 Task: In the  document Aubrey.odtMake this file  'available offline' Add shortcut to Drive 'Computers'Email the file to   softage.6@softage.net, with message attached Important: I've emailed you crucial details. Please make sure to go through it thoroughly. and file type: 'Microsoft Word'
Action: Mouse moved to (61, 81)
Screenshot: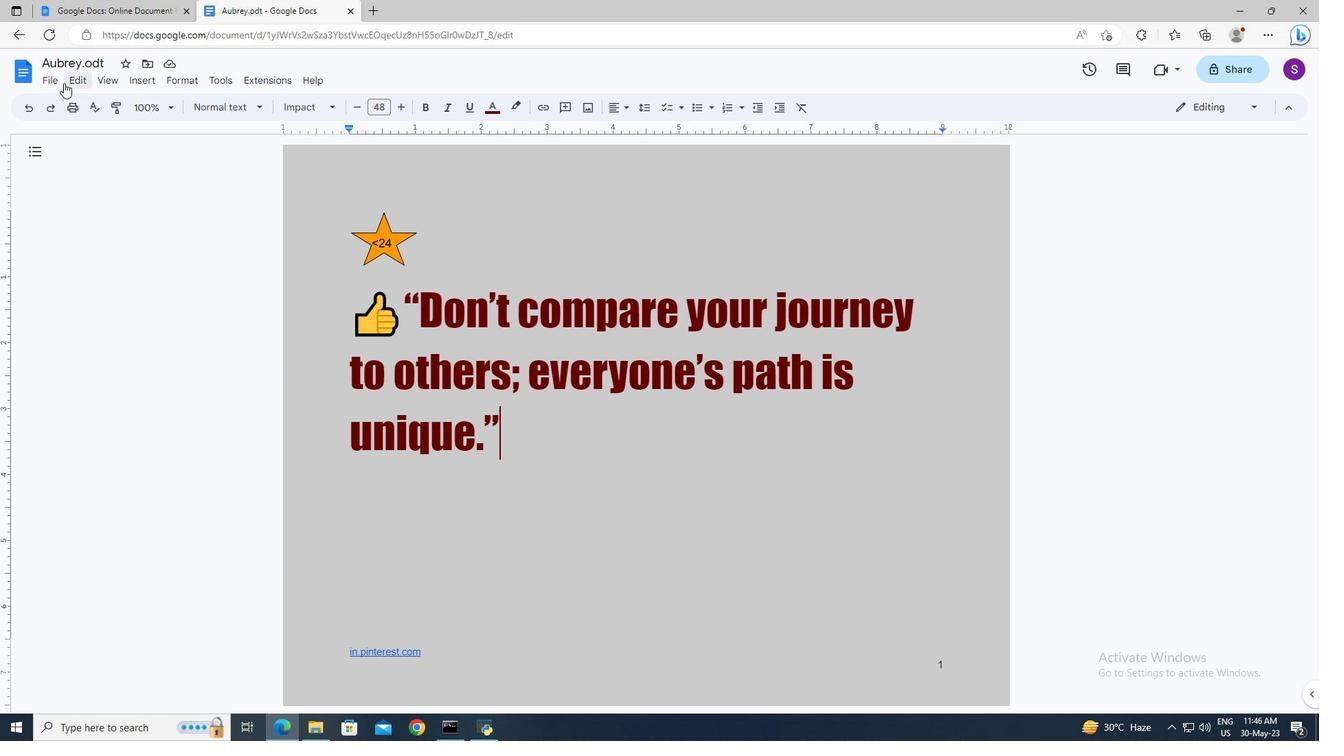 
Action: Mouse pressed left at (61, 81)
Screenshot: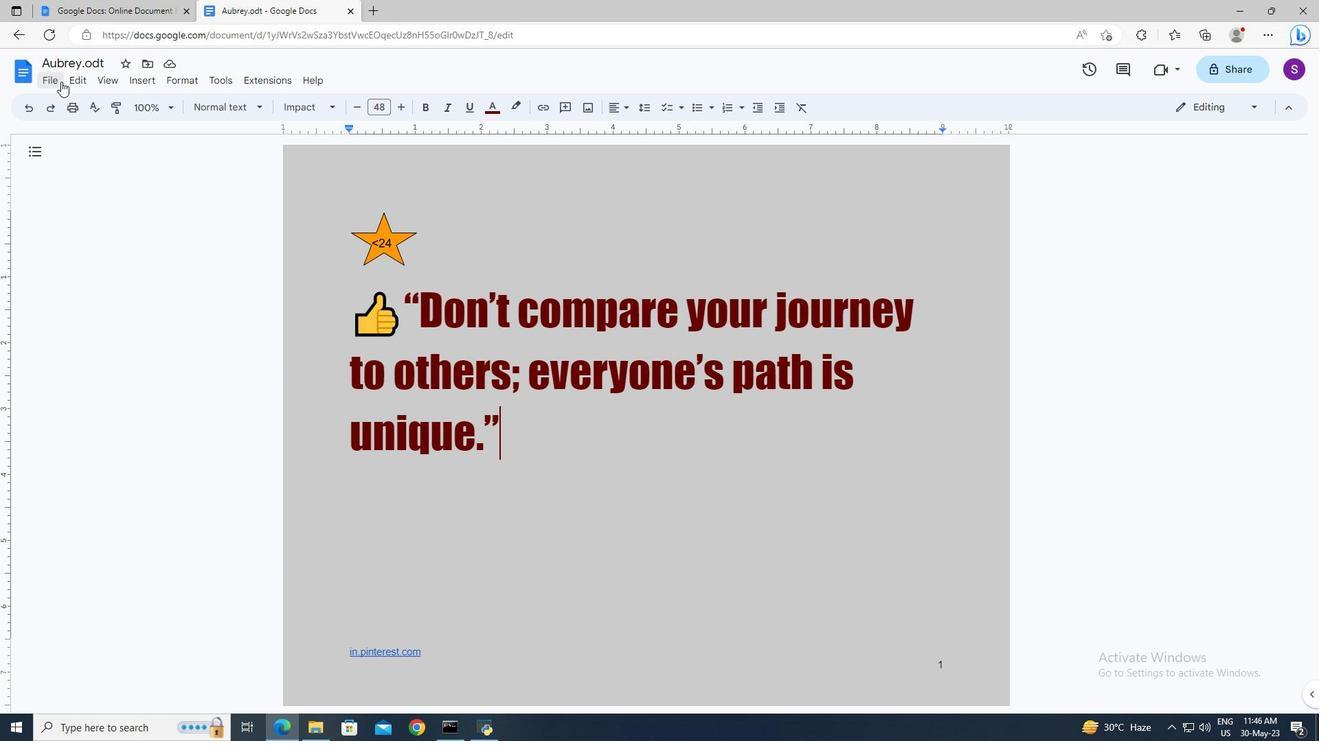 
Action: Mouse moved to (98, 379)
Screenshot: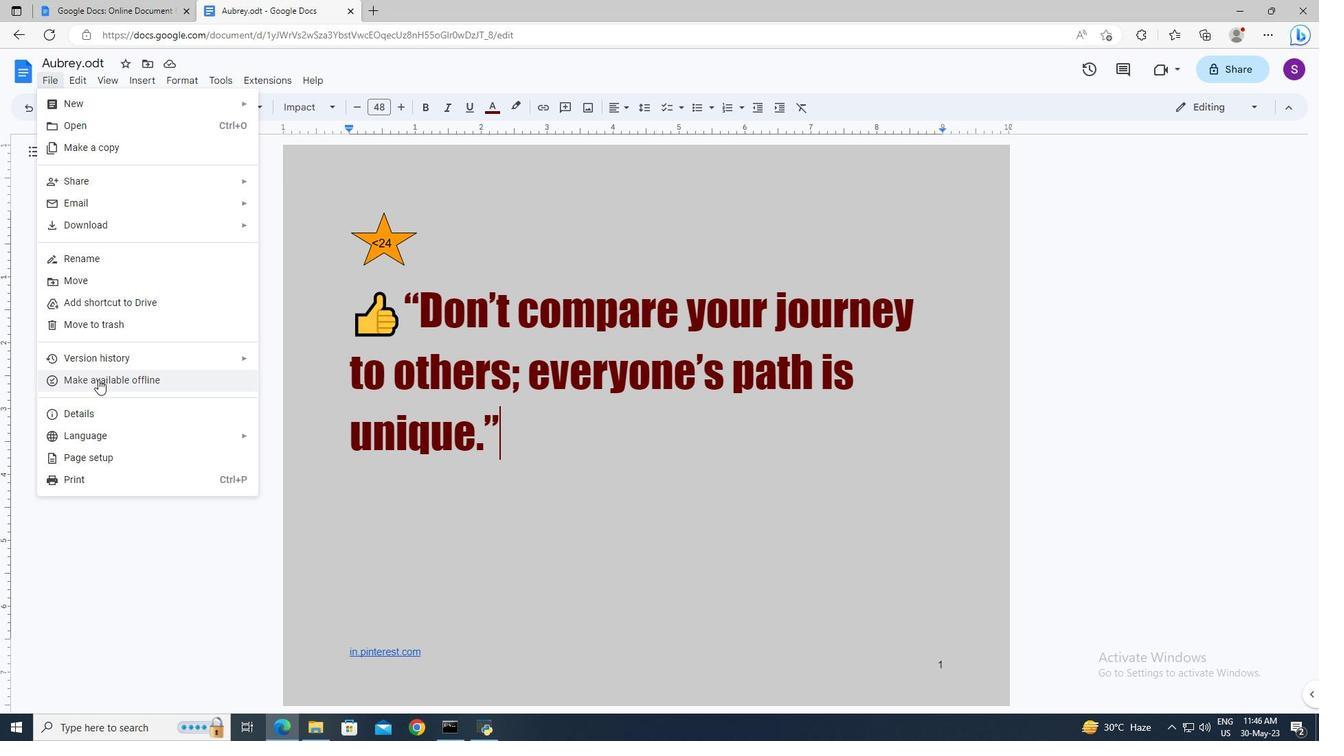 
Action: Mouse pressed left at (98, 379)
Screenshot: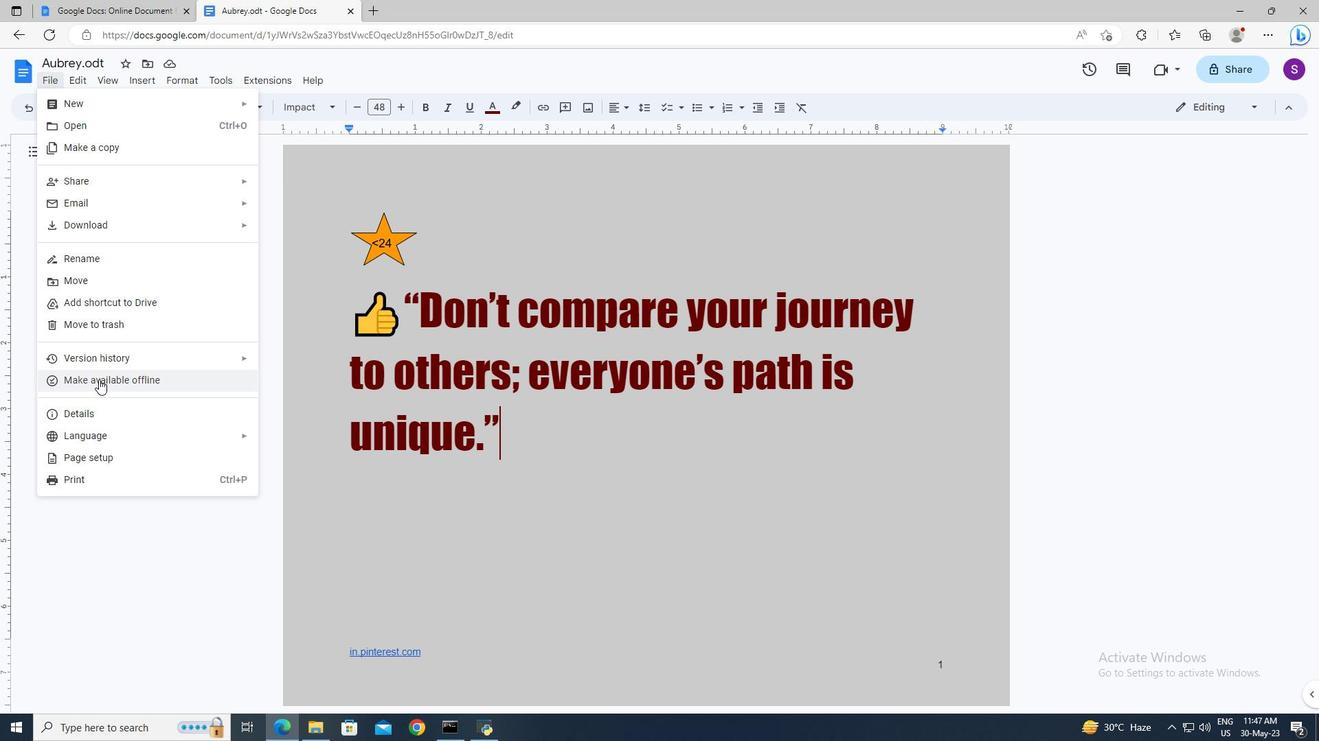 
Action: Mouse moved to (52, 75)
Screenshot: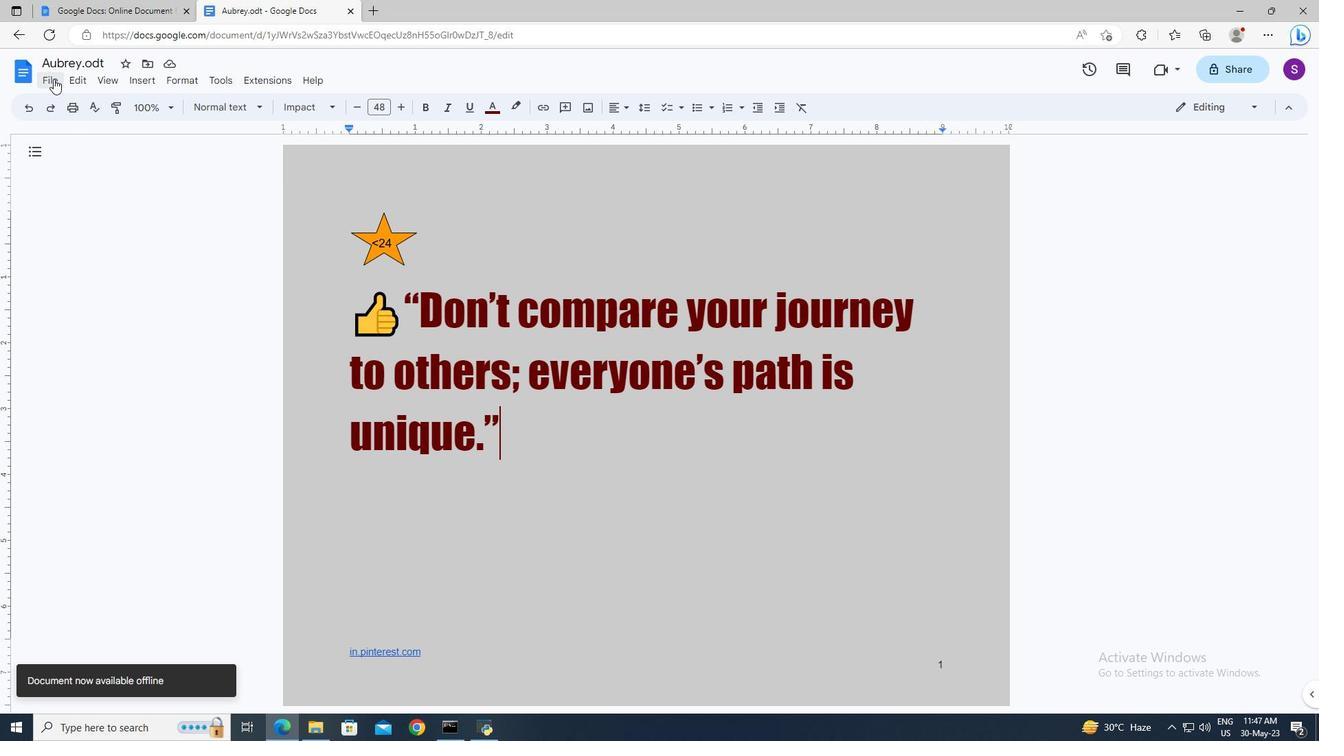 
Action: Mouse pressed left at (52, 75)
Screenshot: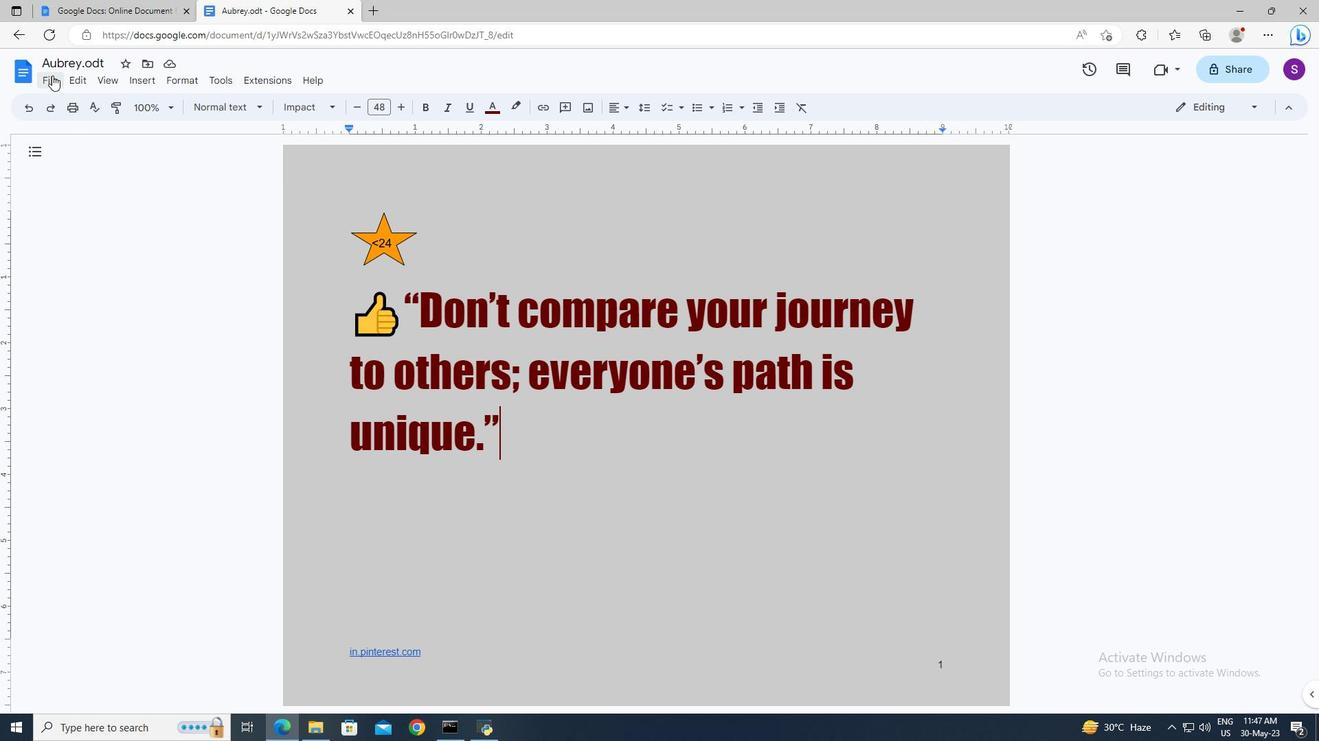 
Action: Mouse moved to (98, 296)
Screenshot: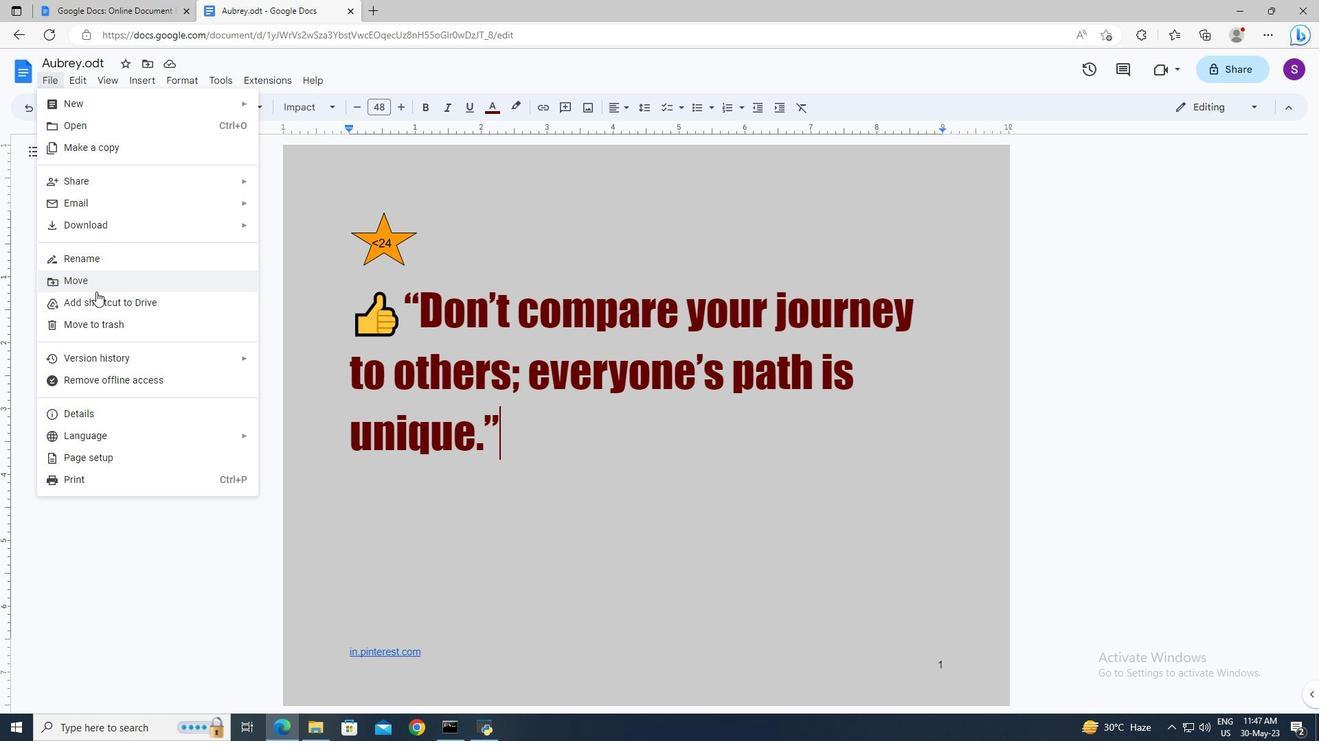 
Action: Mouse pressed left at (98, 296)
Screenshot: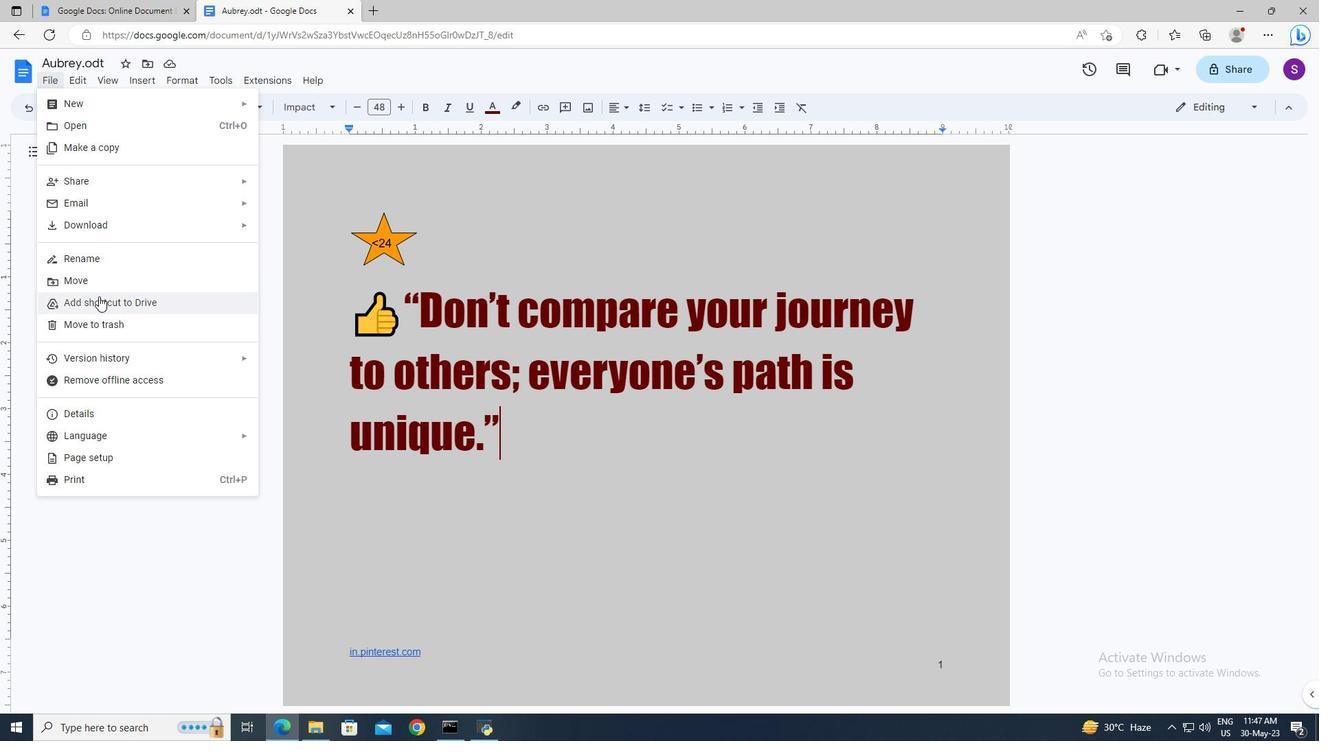 
Action: Mouse moved to (169, 155)
Screenshot: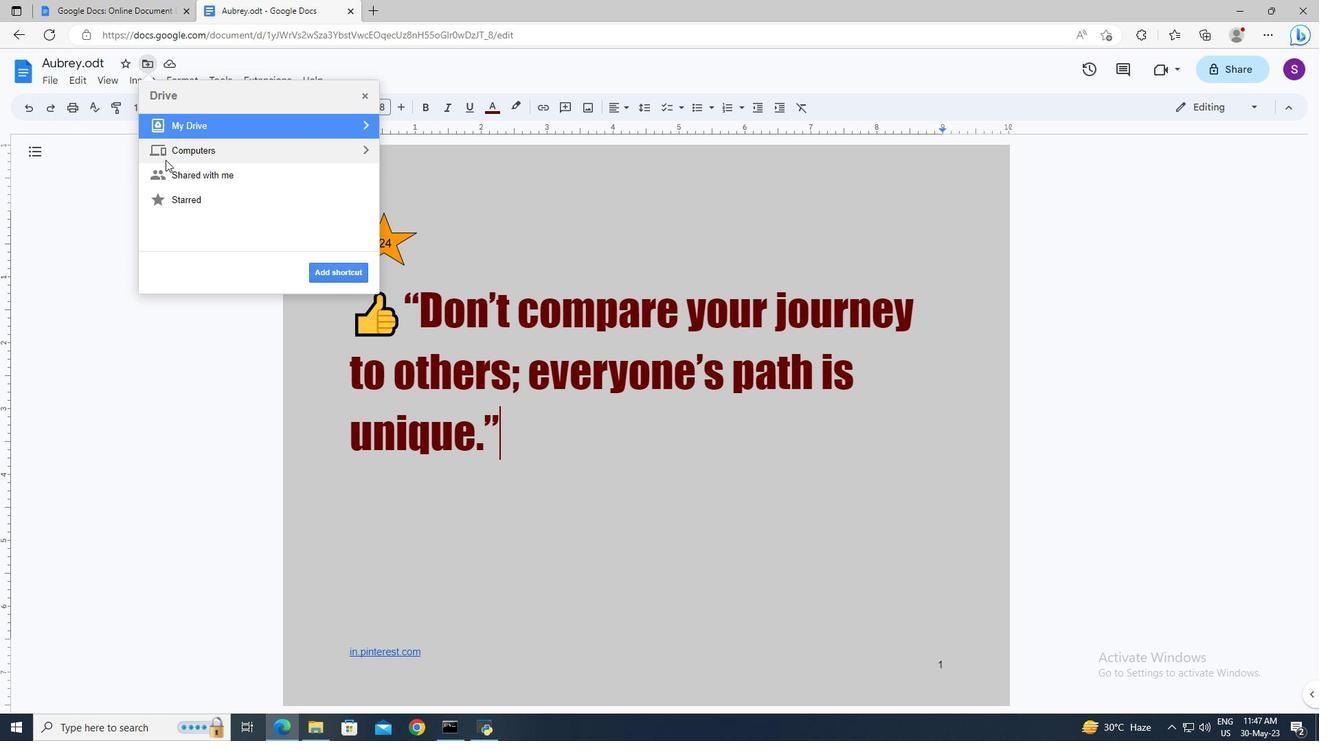 
Action: Mouse pressed left at (169, 155)
Screenshot: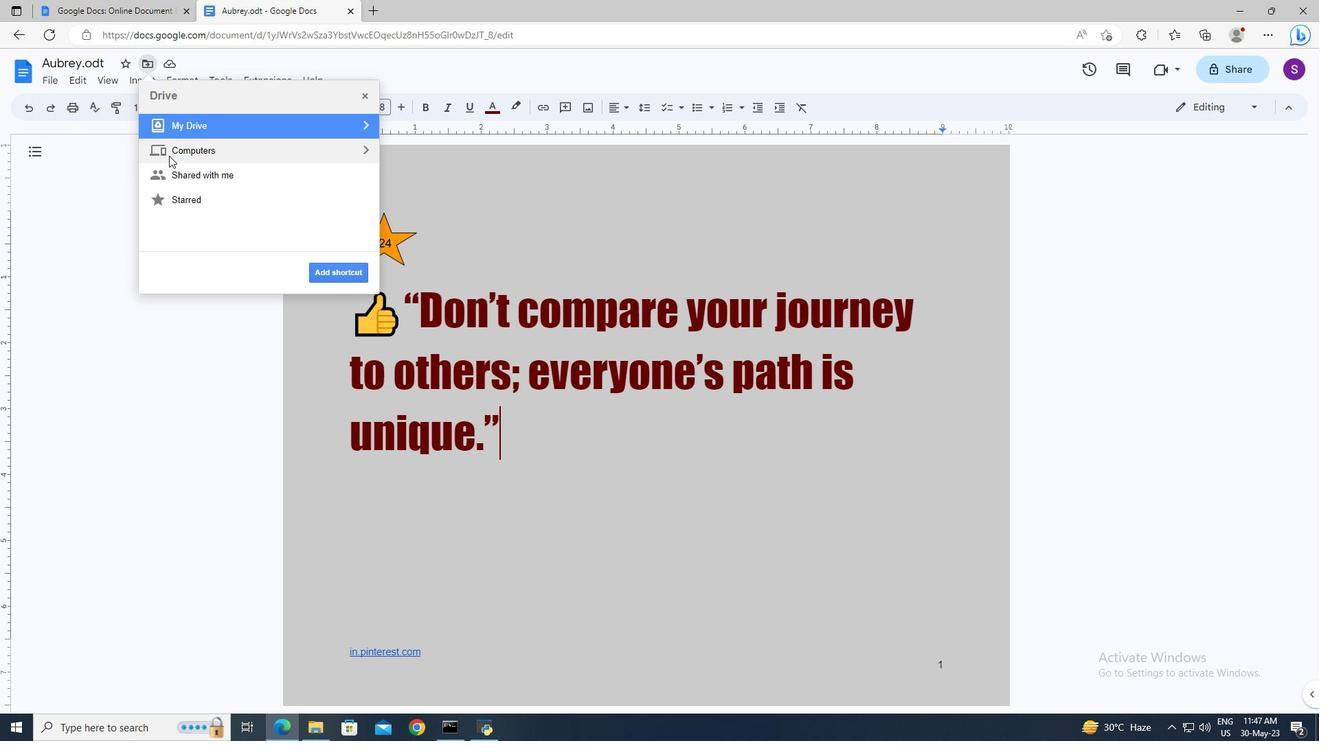 
Action: Mouse moved to (344, 279)
Screenshot: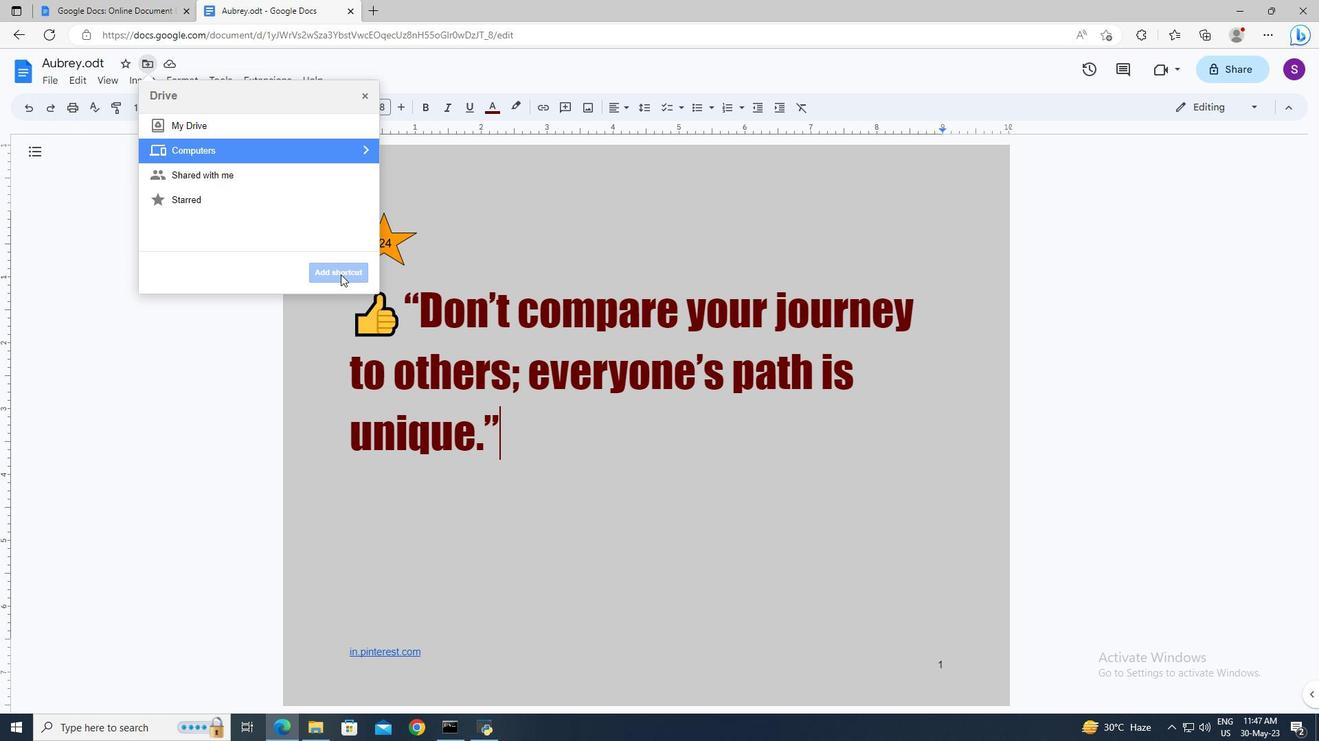 
Action: Mouse pressed left at (344, 279)
Screenshot: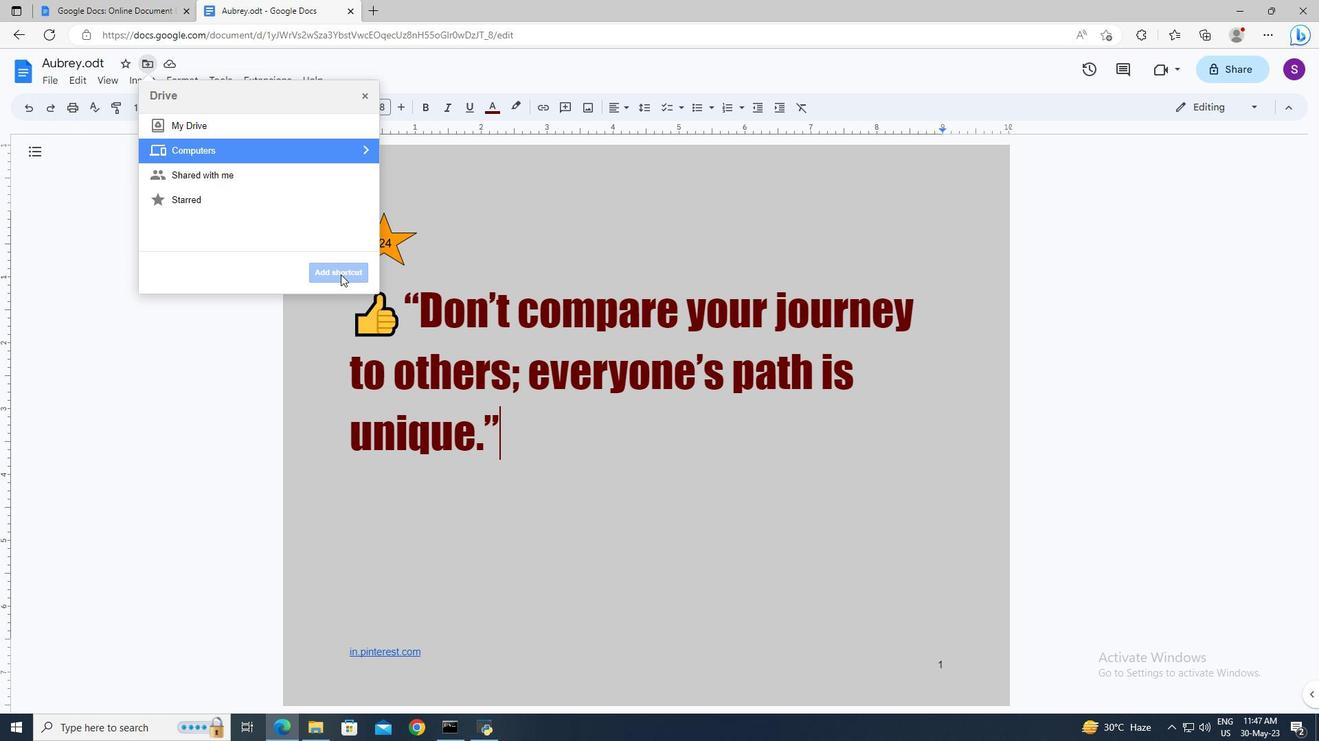 
Action: Mouse moved to (362, 92)
Screenshot: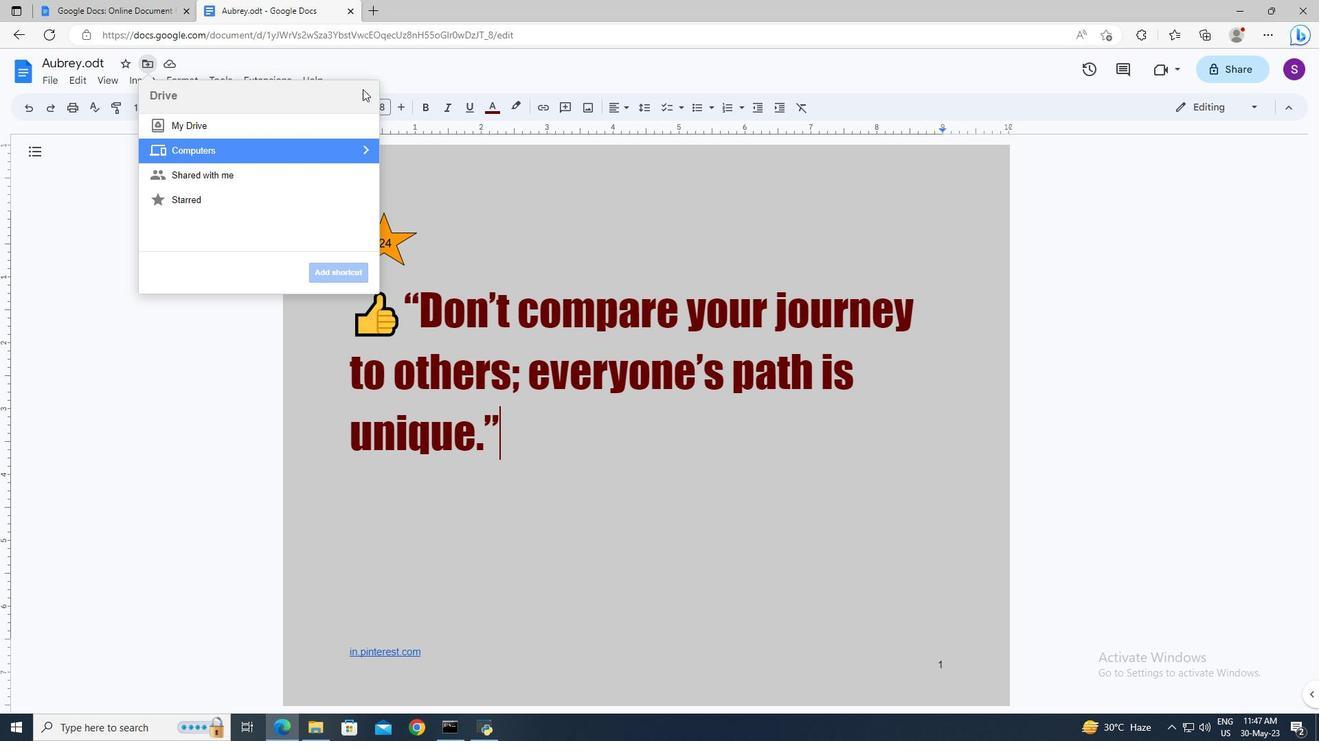 
Action: Mouse pressed left at (362, 92)
Screenshot: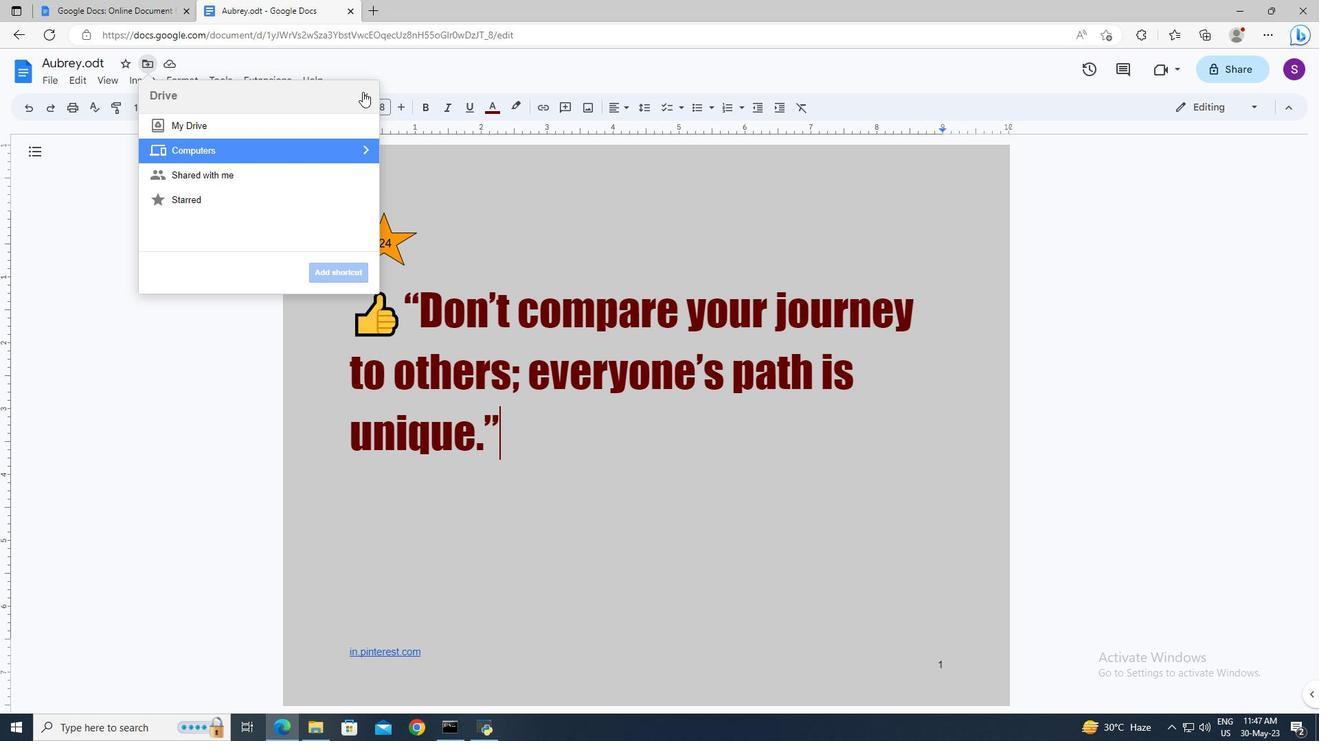 
Action: Mouse moved to (59, 83)
Screenshot: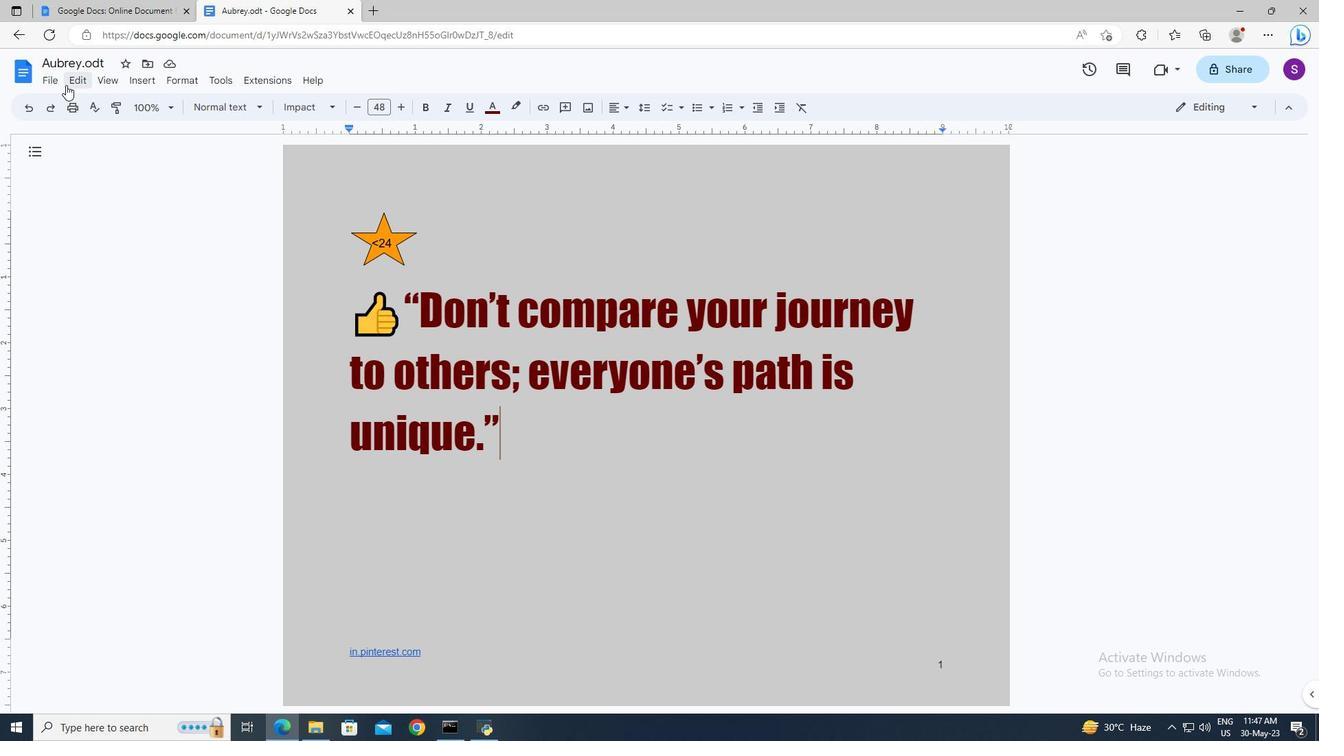
Action: Mouse pressed left at (59, 83)
Screenshot: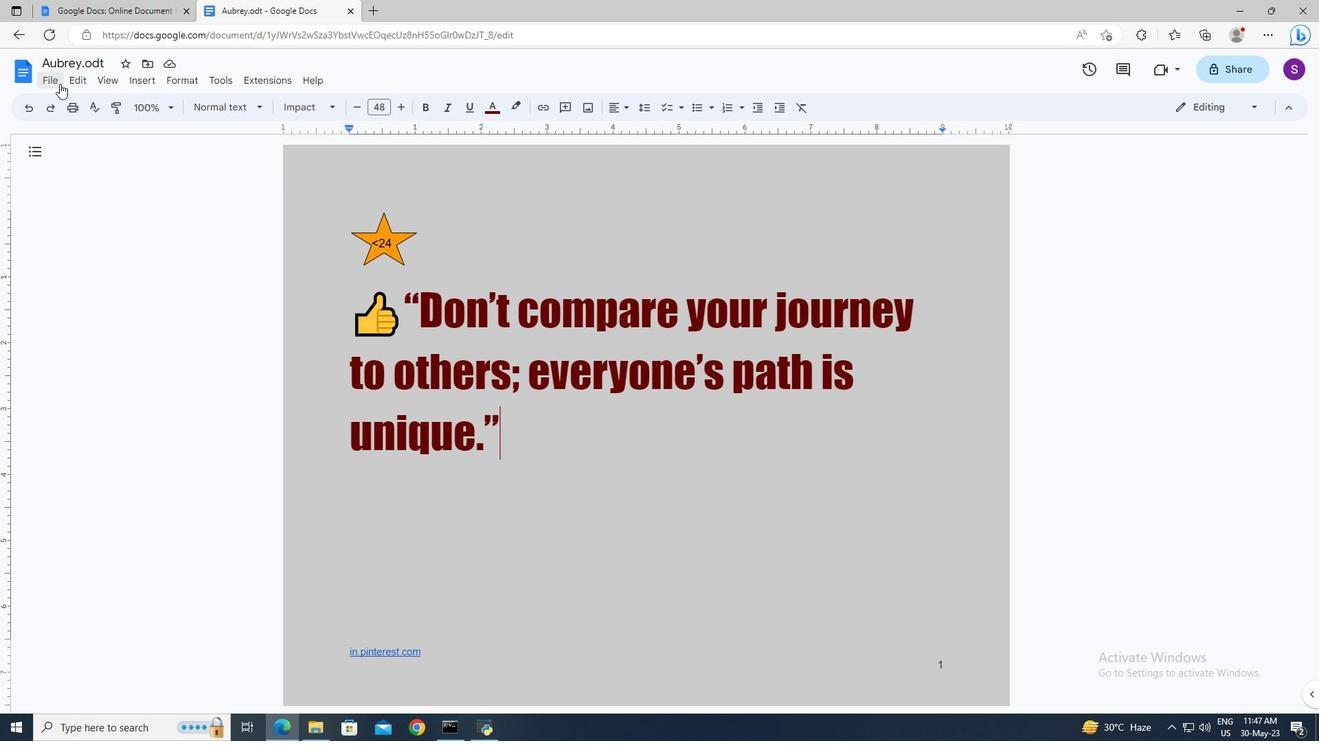 
Action: Mouse moved to (279, 206)
Screenshot: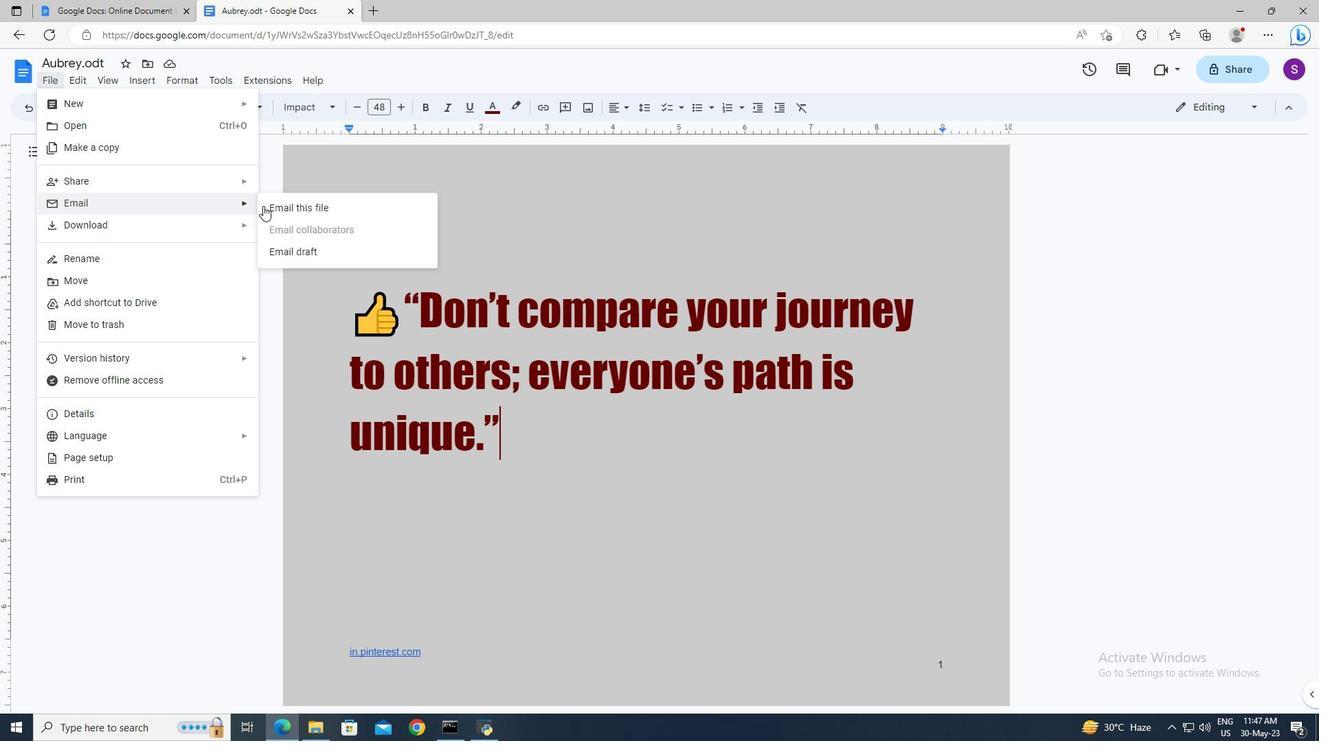 
Action: Mouse pressed left at (279, 206)
Screenshot: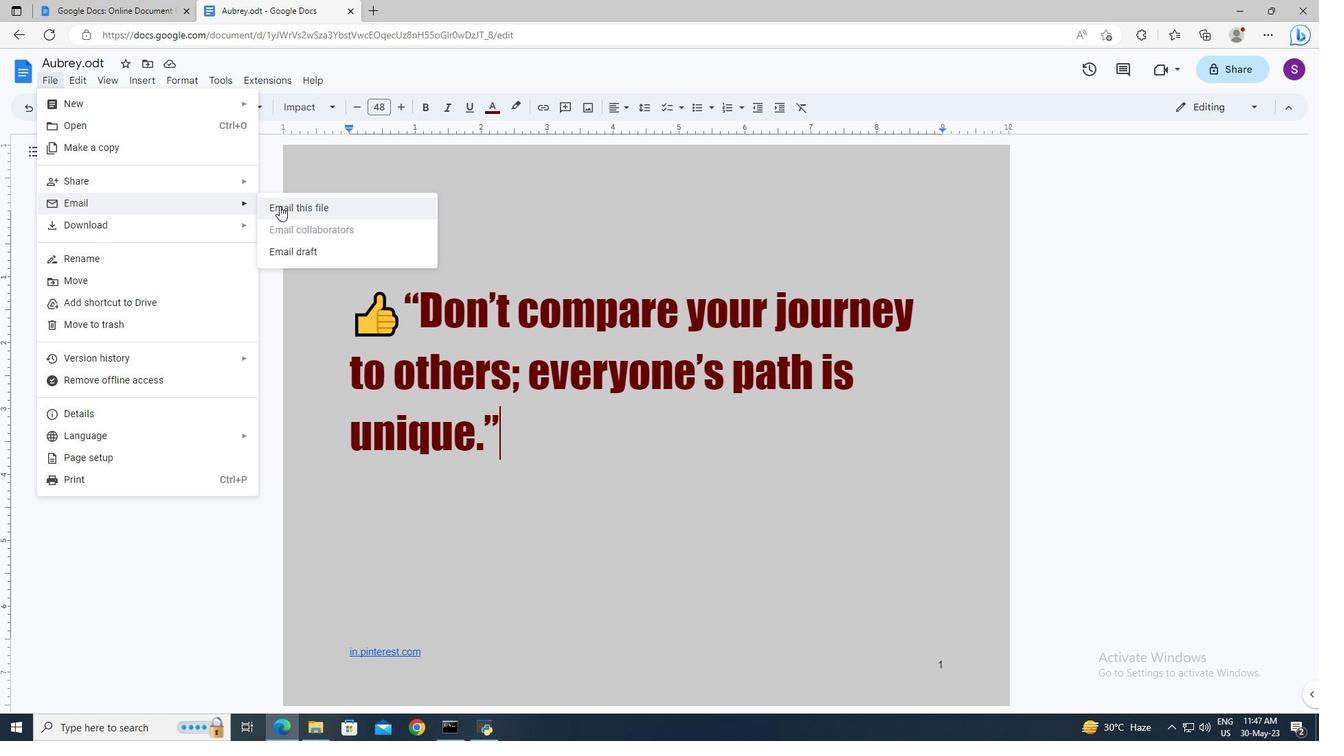 
Action: Mouse moved to (564, 298)
Screenshot: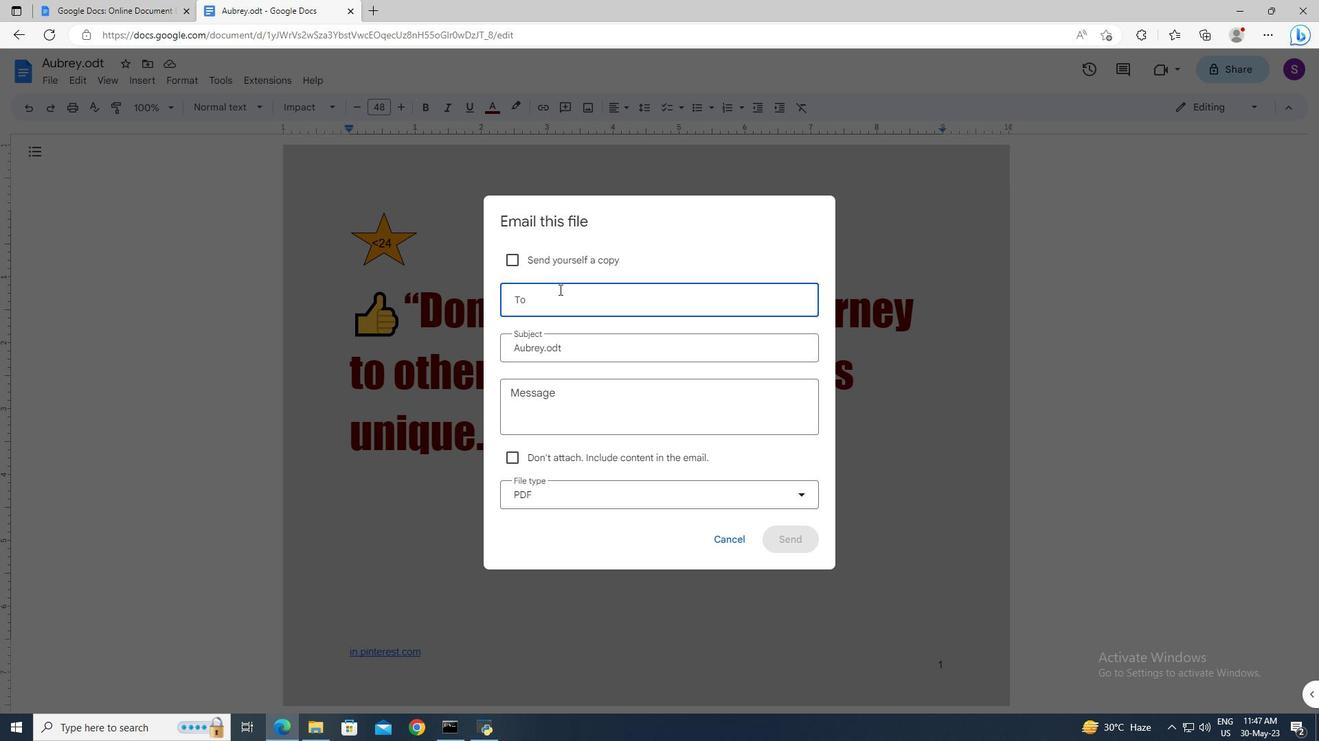
Action: Mouse pressed left at (564, 298)
Screenshot: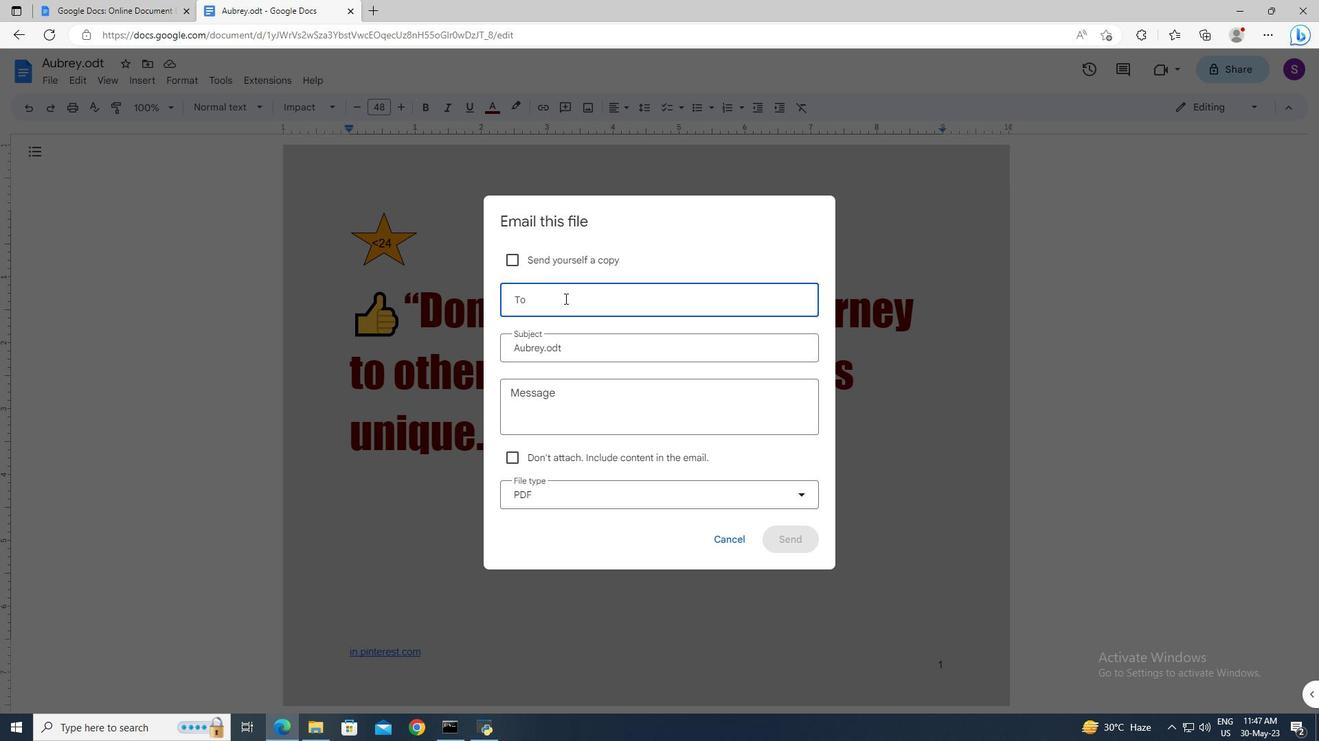 
Action: Key pressed softage.6<Key.shift>@softage.net
Screenshot: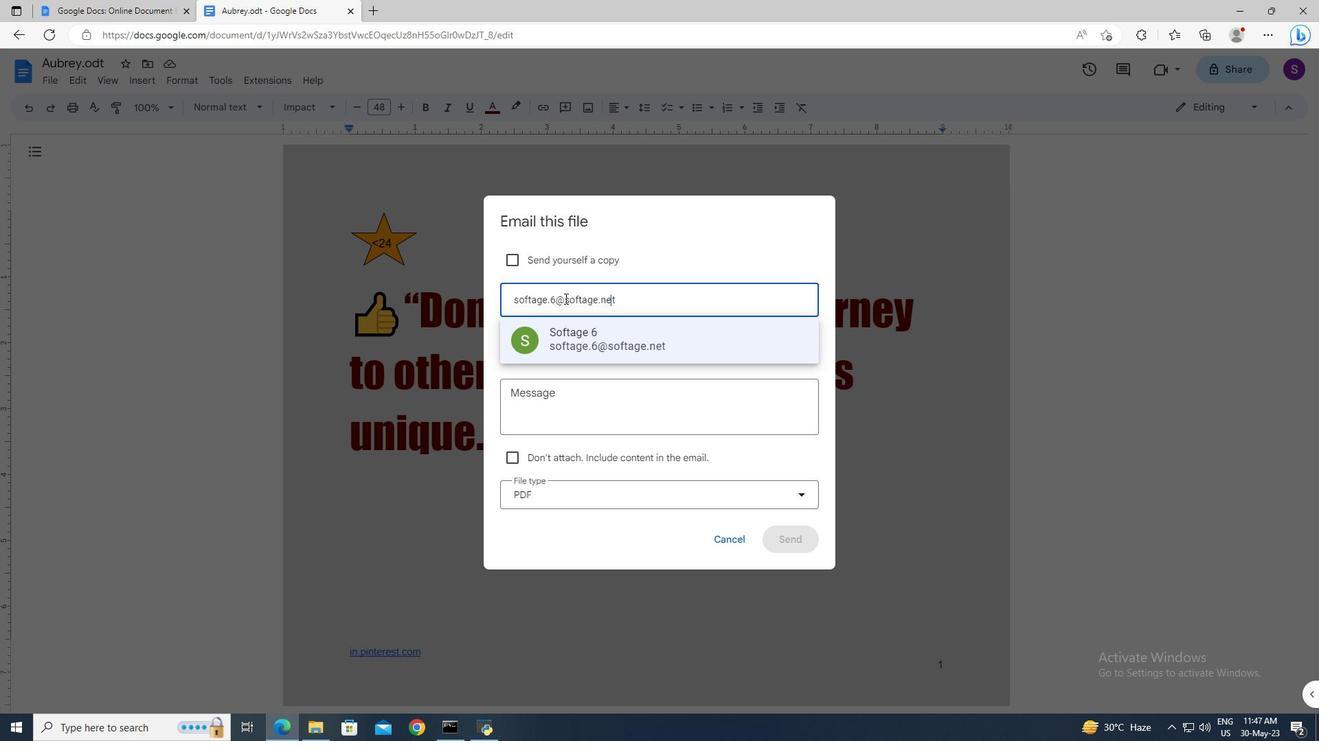 
Action: Mouse moved to (566, 344)
Screenshot: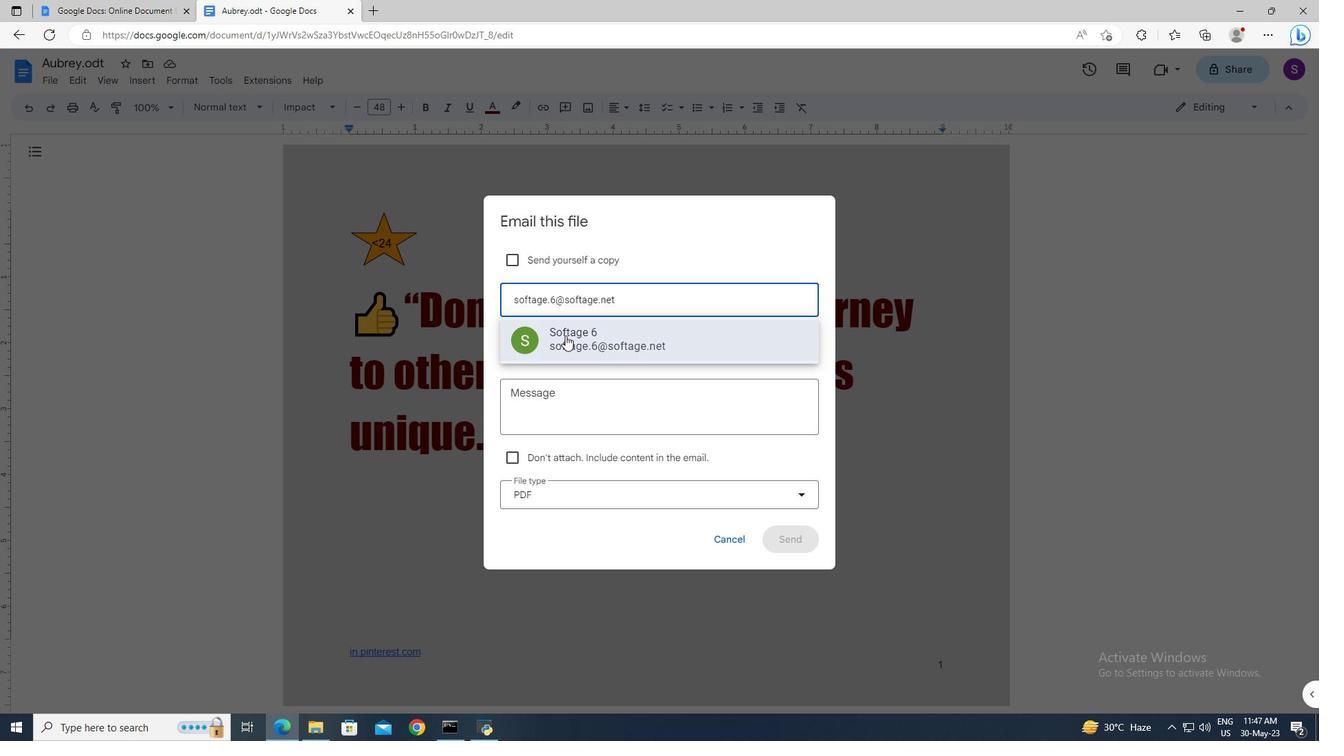 
Action: Mouse pressed left at (566, 344)
Screenshot: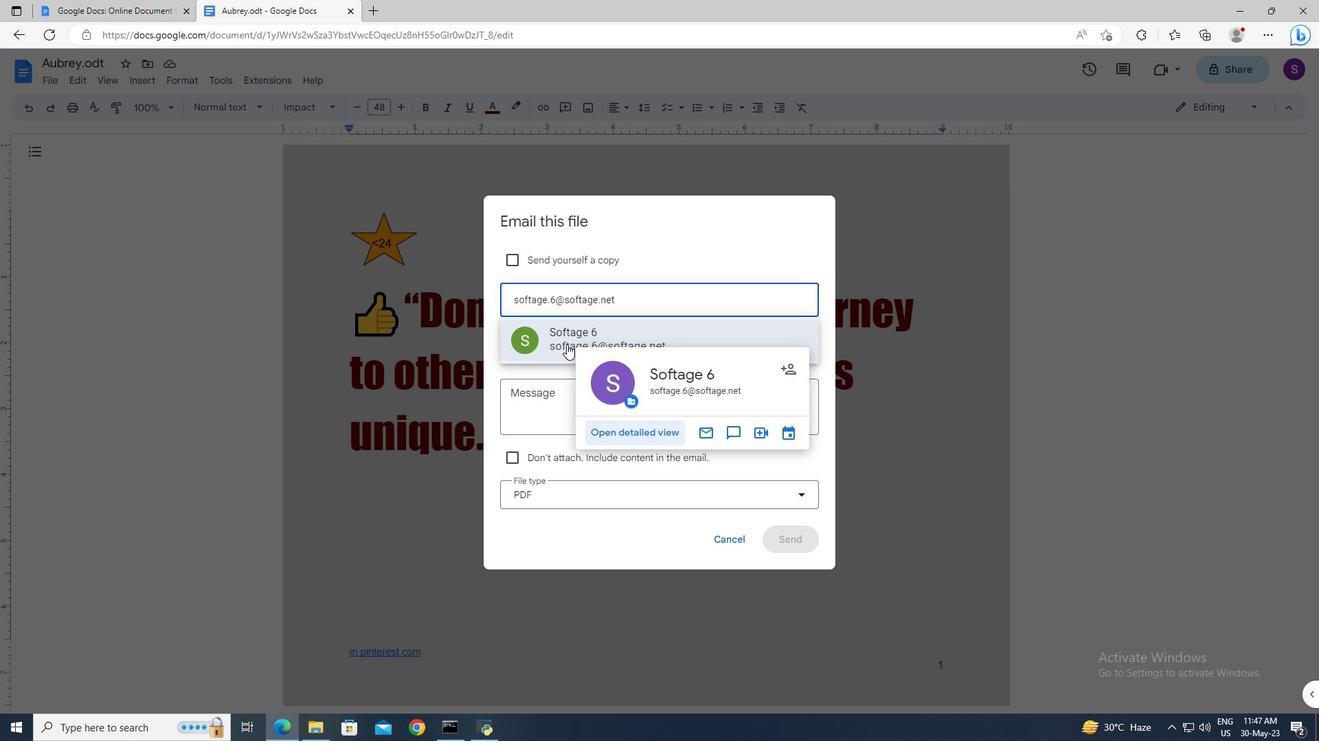 
Action: Mouse moved to (553, 392)
Screenshot: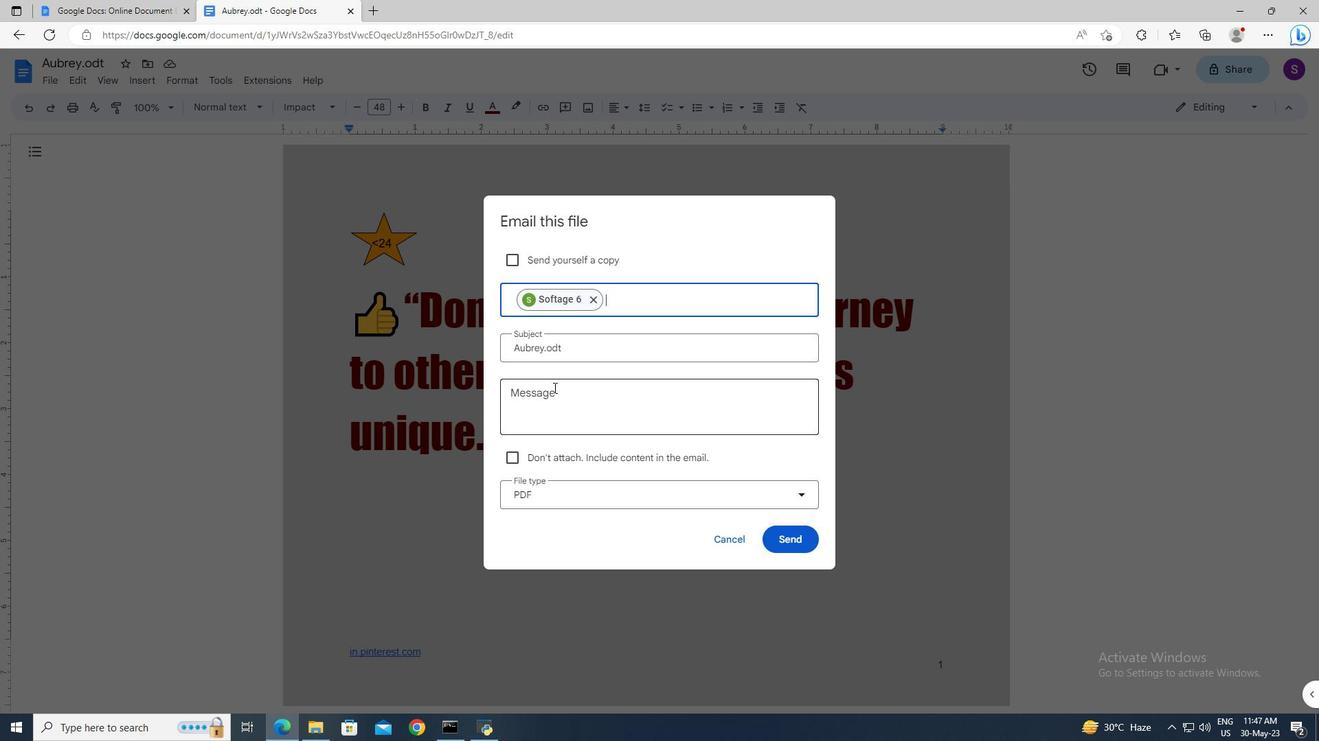 
Action: Mouse pressed left at (553, 392)
Screenshot: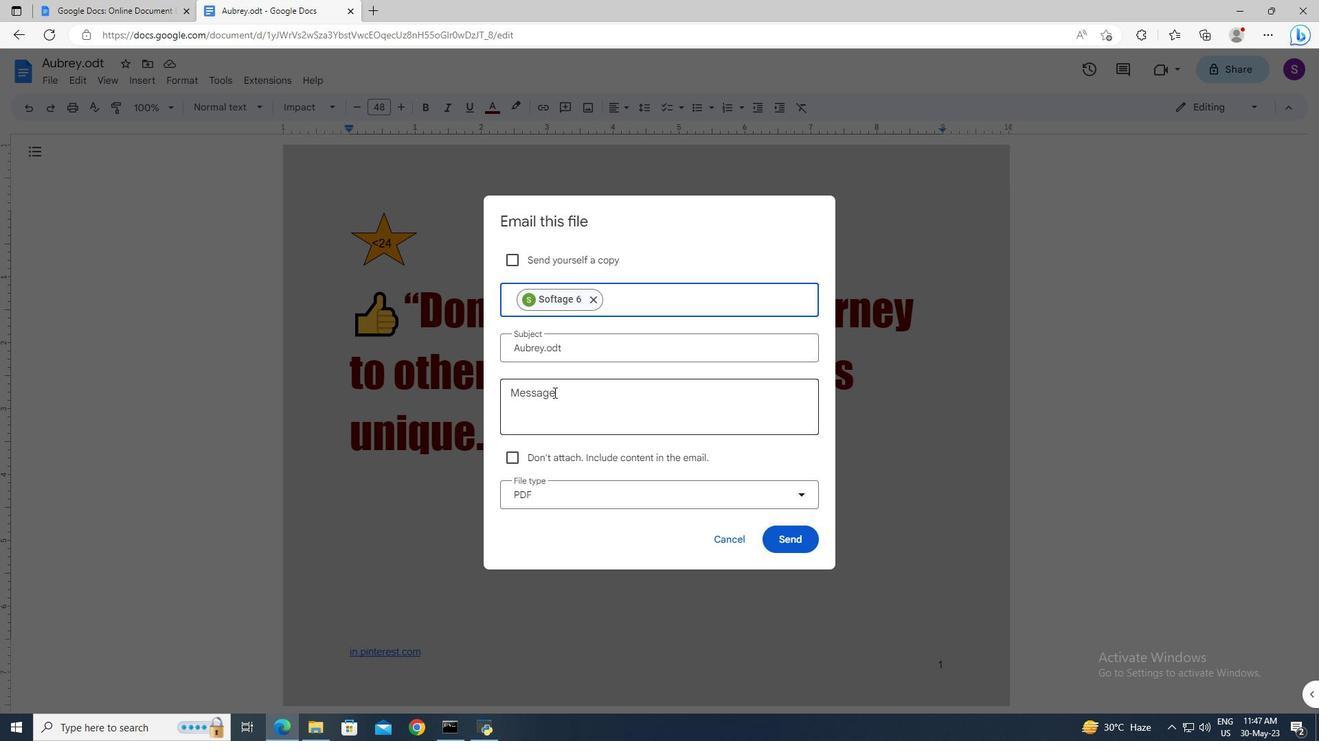 
Action: Key pressed <Key.shift>Important<Key.shift>:<Key.space><Key.shift><Key.shift><Key.shift><Key.shift><Key.shift><Key.shift><Key.shift><Key.shift><Key.shift><Key.shift><Key.shift><Key.shift><Key.shift><Key.shift><Key.shift><Key.shift><Key.shift><Key.shift><Key.shift><Key.shift><Key.shift><Key.shift><Key.shift><Key.shift><Key.shift>I've<Key.space>emailed<Key.space>you<Key.space>crucial<Key.space>details.<Key.space><Key.shift>Please<Key.space>make<Key.space>sure<Key.space>to<Key.space>go<Key.space>tr<Key.backspace>horoughly.
Screenshot: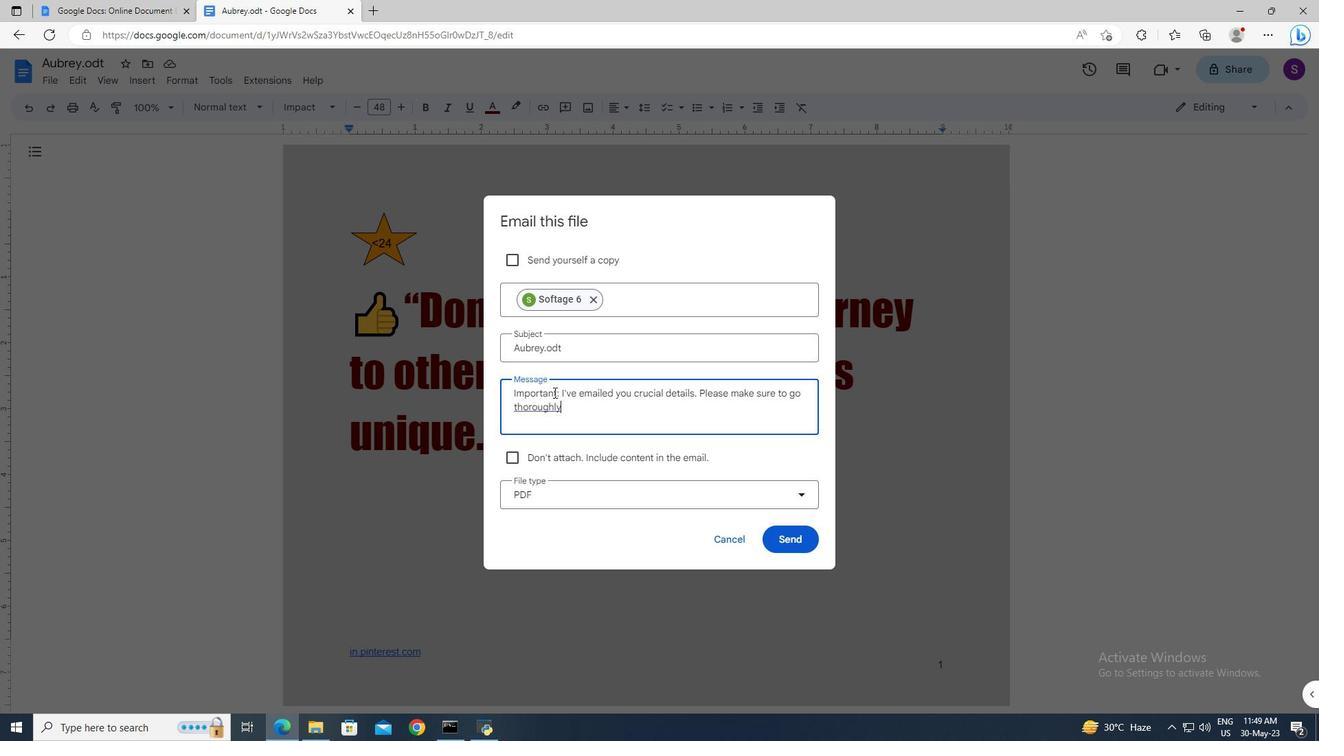 
Action: Mouse moved to (585, 502)
Screenshot: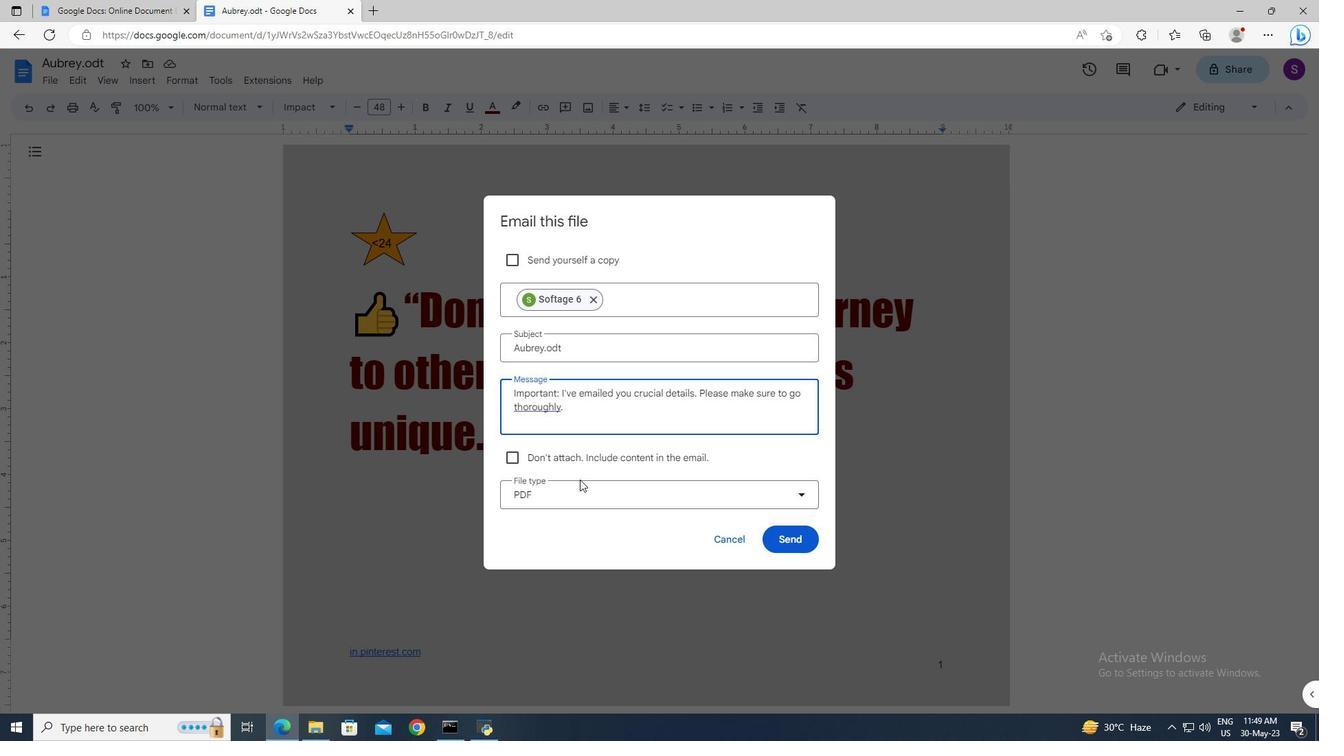 
Action: Mouse pressed left at (585, 502)
Screenshot: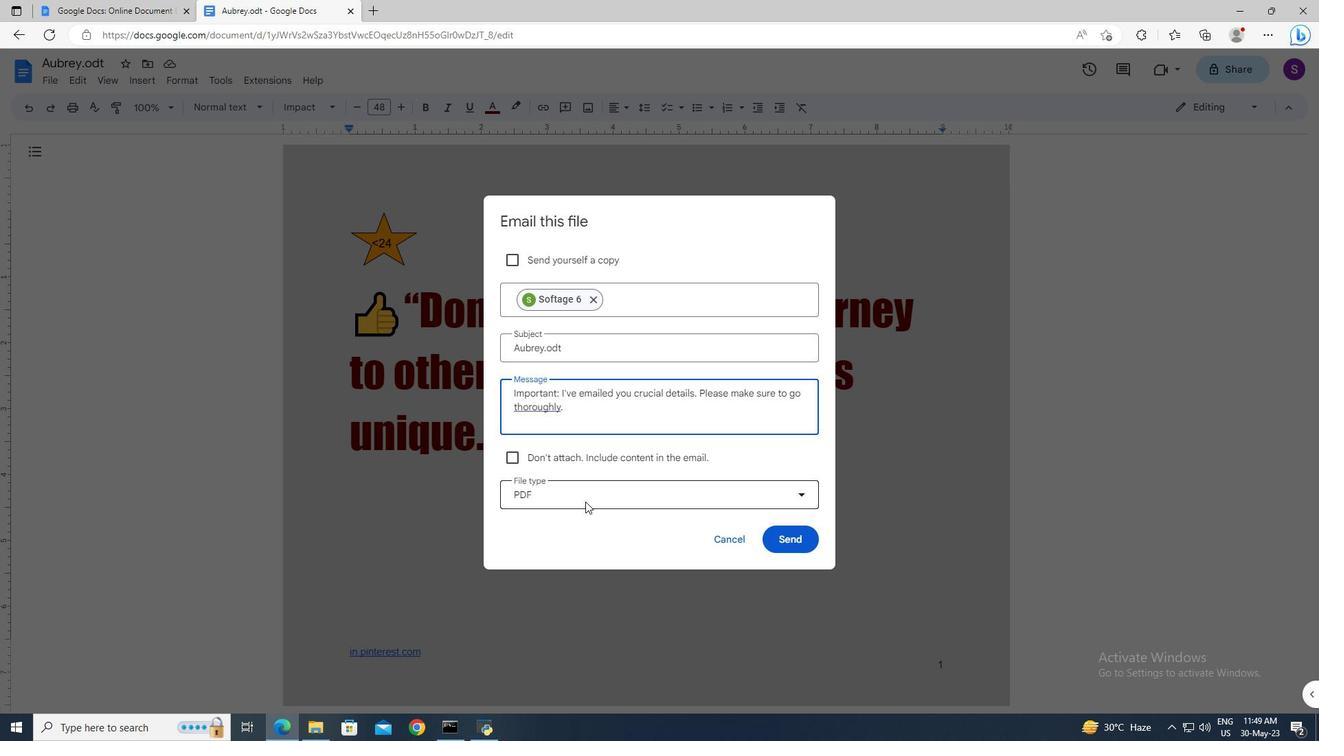 
Action: Mouse moved to (599, 616)
Screenshot: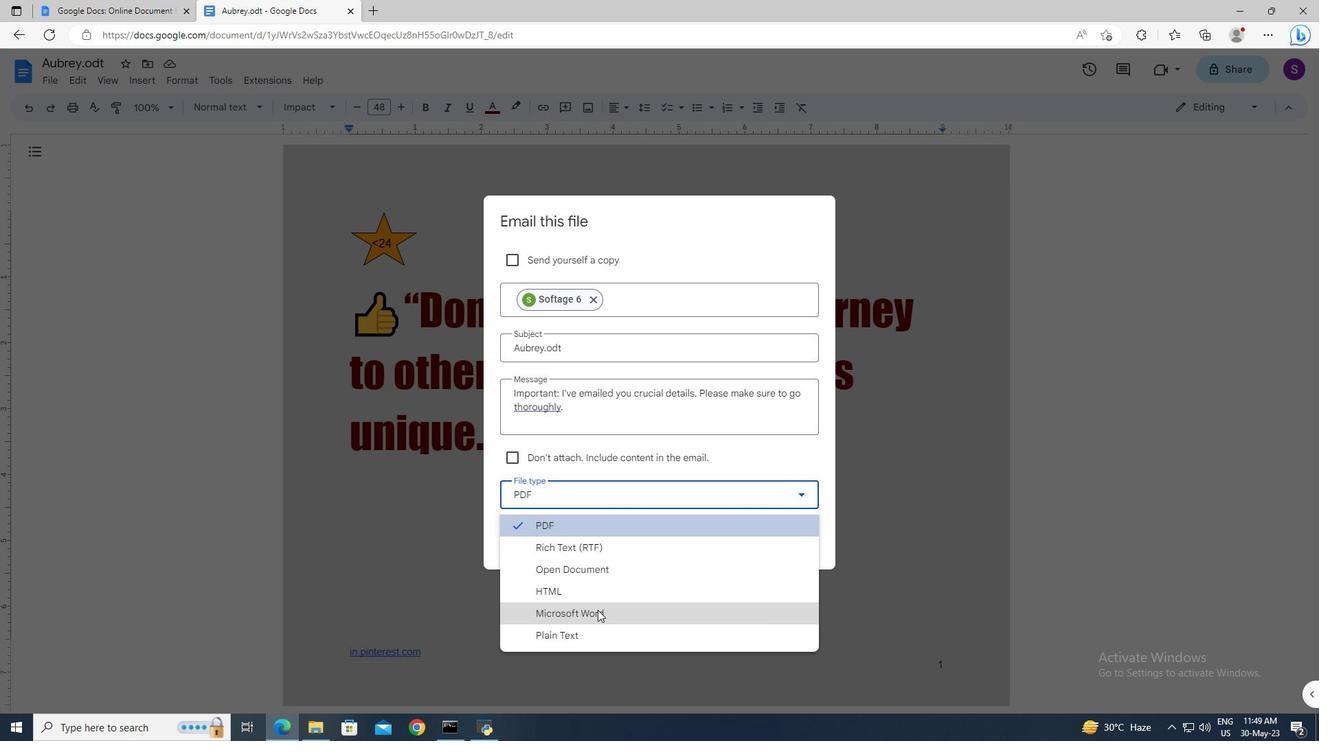 
Action: Mouse pressed left at (599, 616)
Screenshot: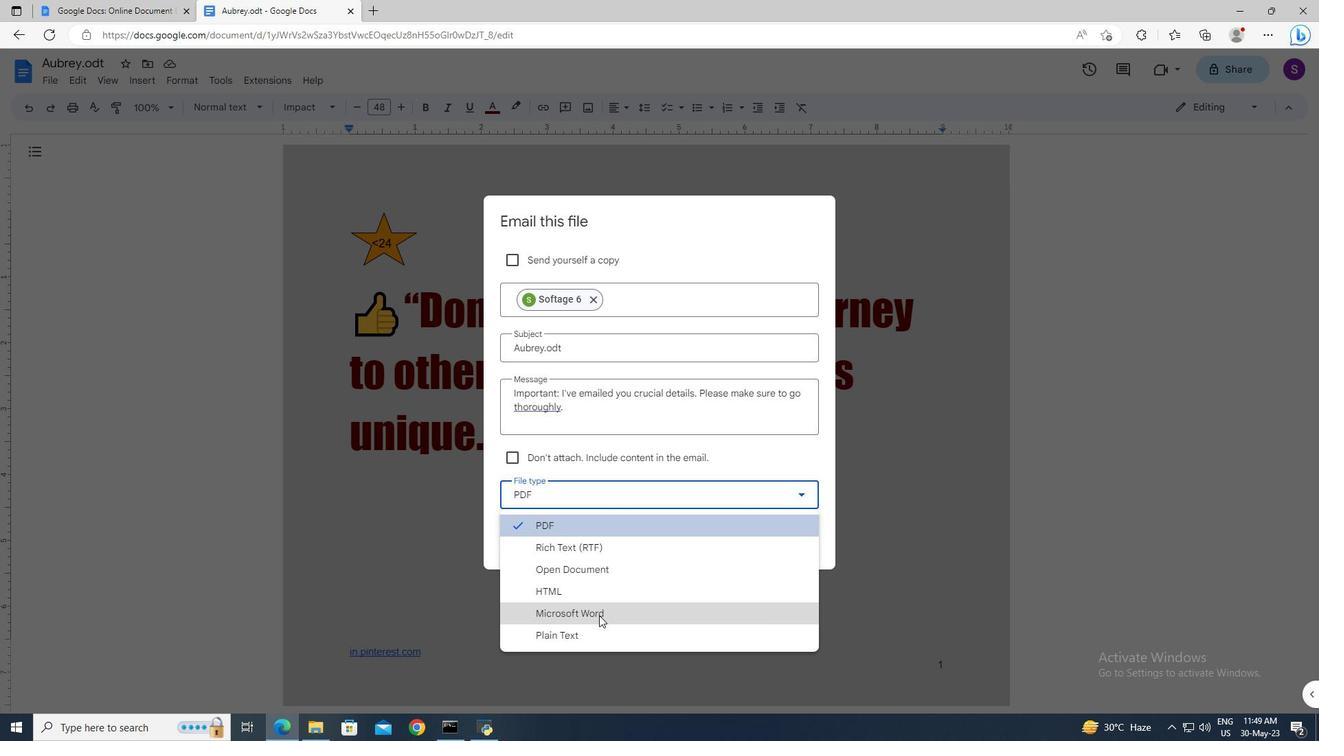 
Action: Mouse moved to (774, 539)
Screenshot: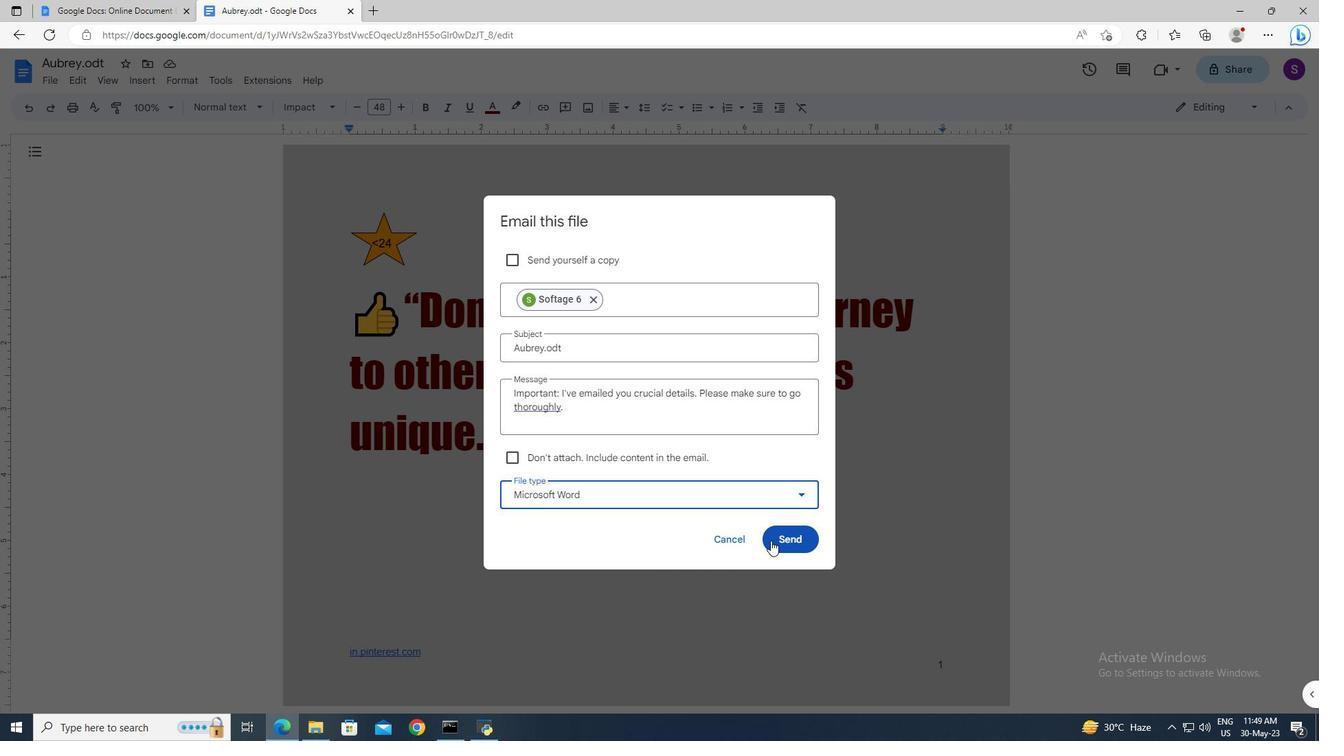 
Action: Mouse pressed left at (774, 539)
Screenshot: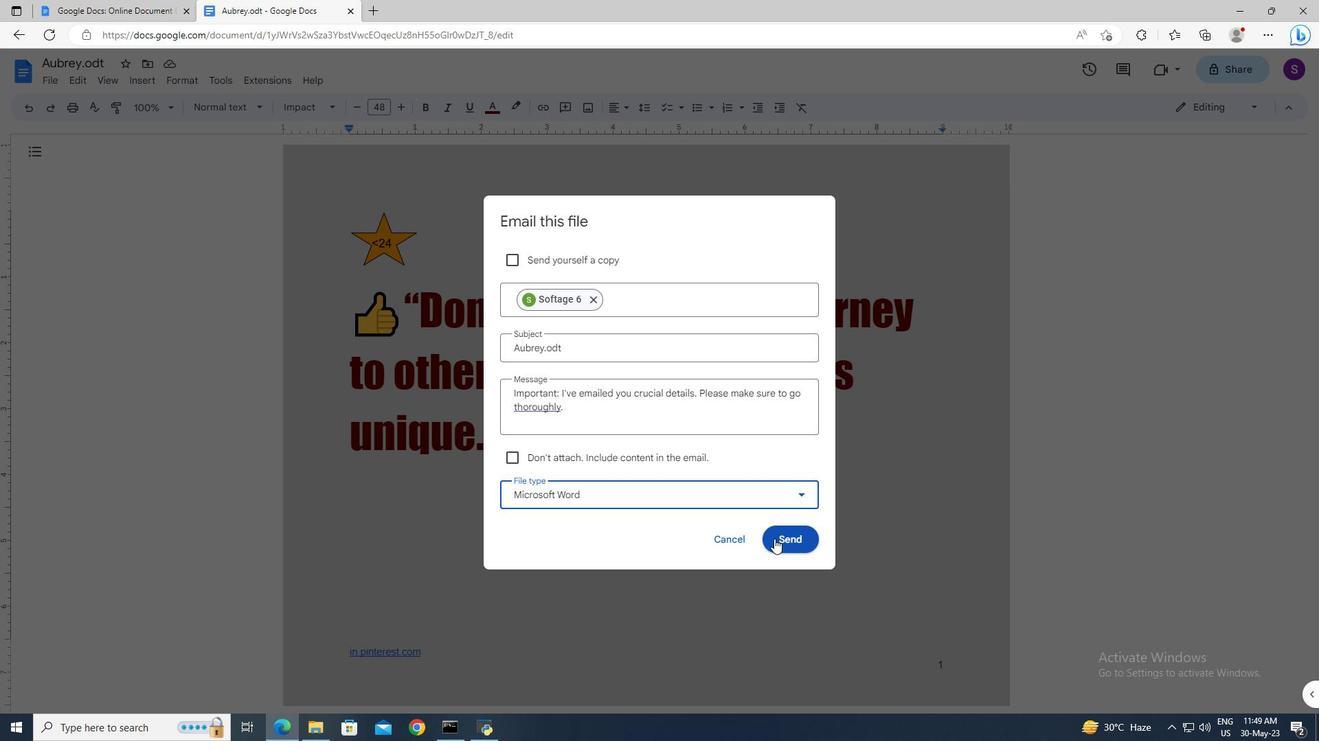 
Action: Mouse moved to (754, 498)
Screenshot: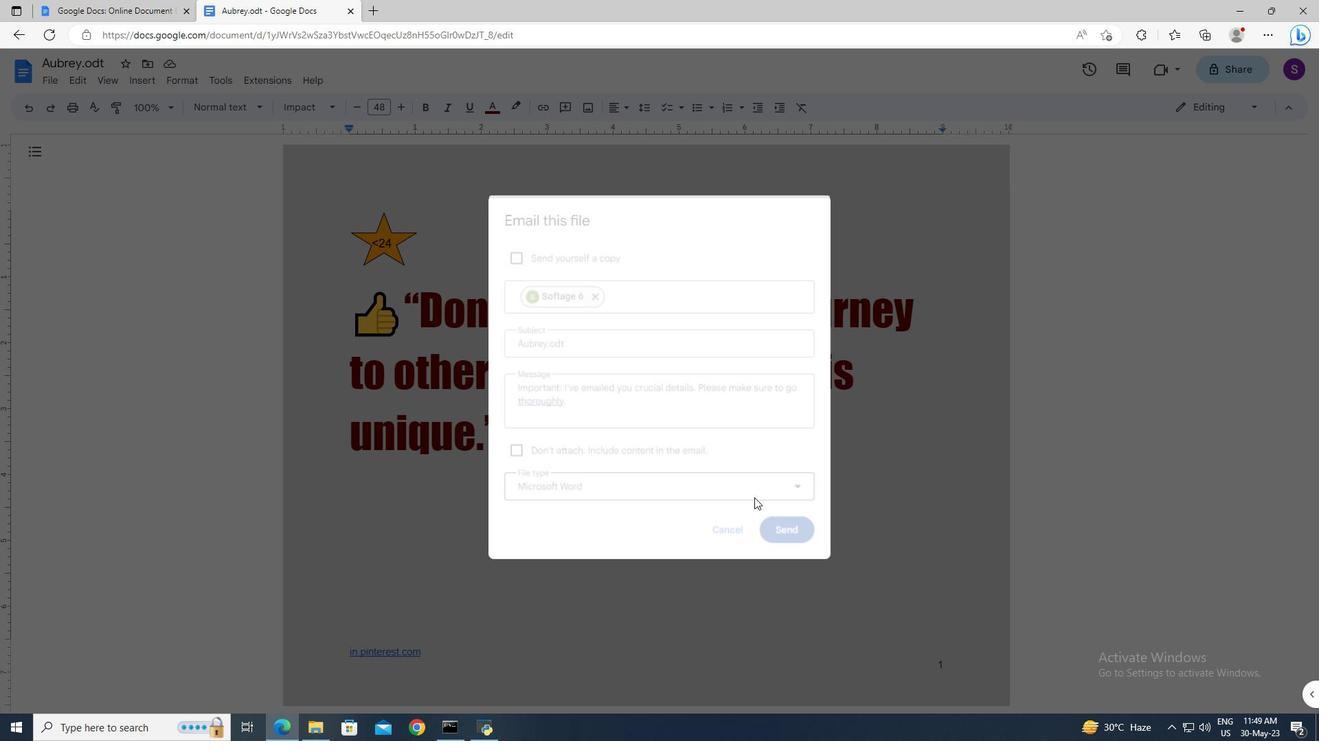 
